 Task: Sort your emails by 'Received Representing Name' in Outlook.
Action: Mouse moved to (14, 47)
Screenshot: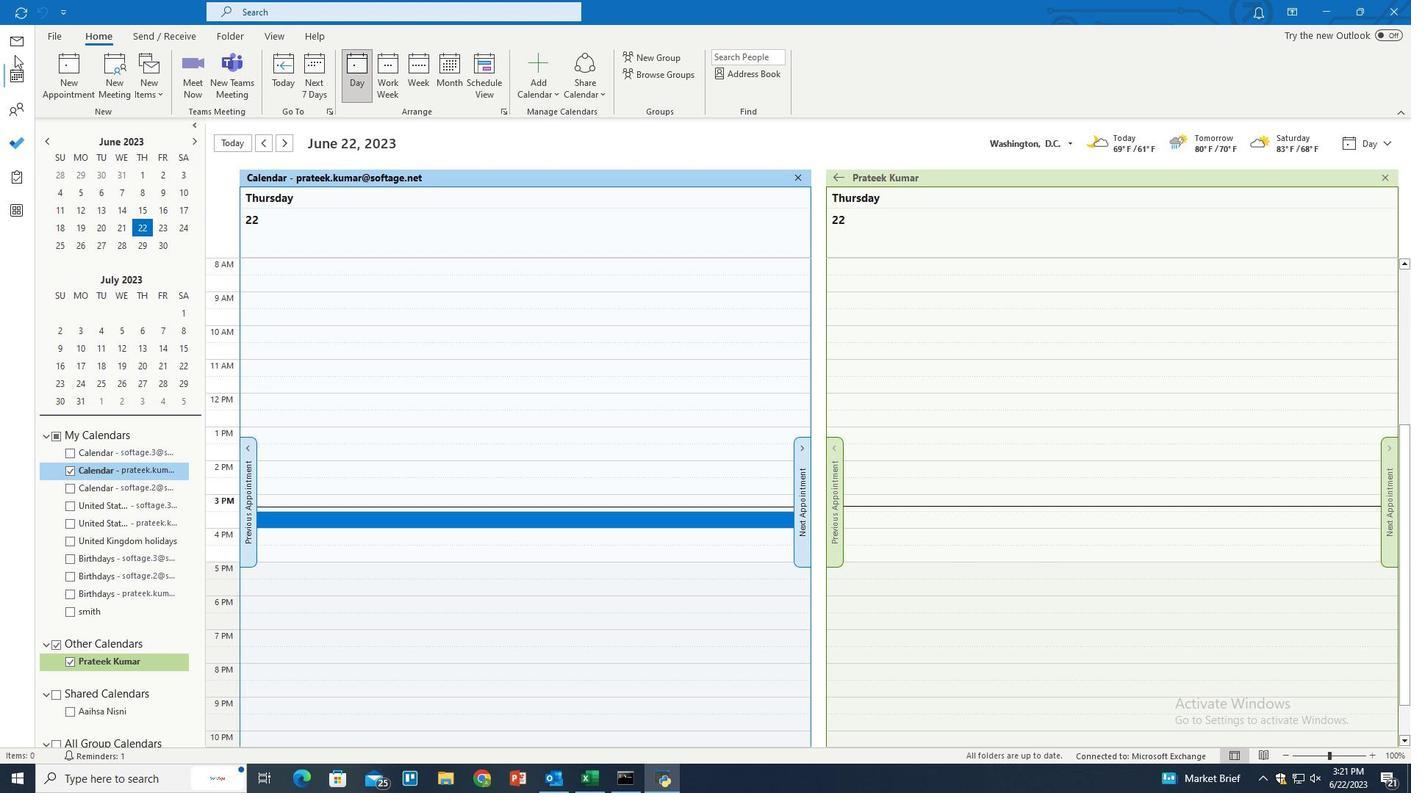 
Action: Mouse pressed left at (14, 47)
Screenshot: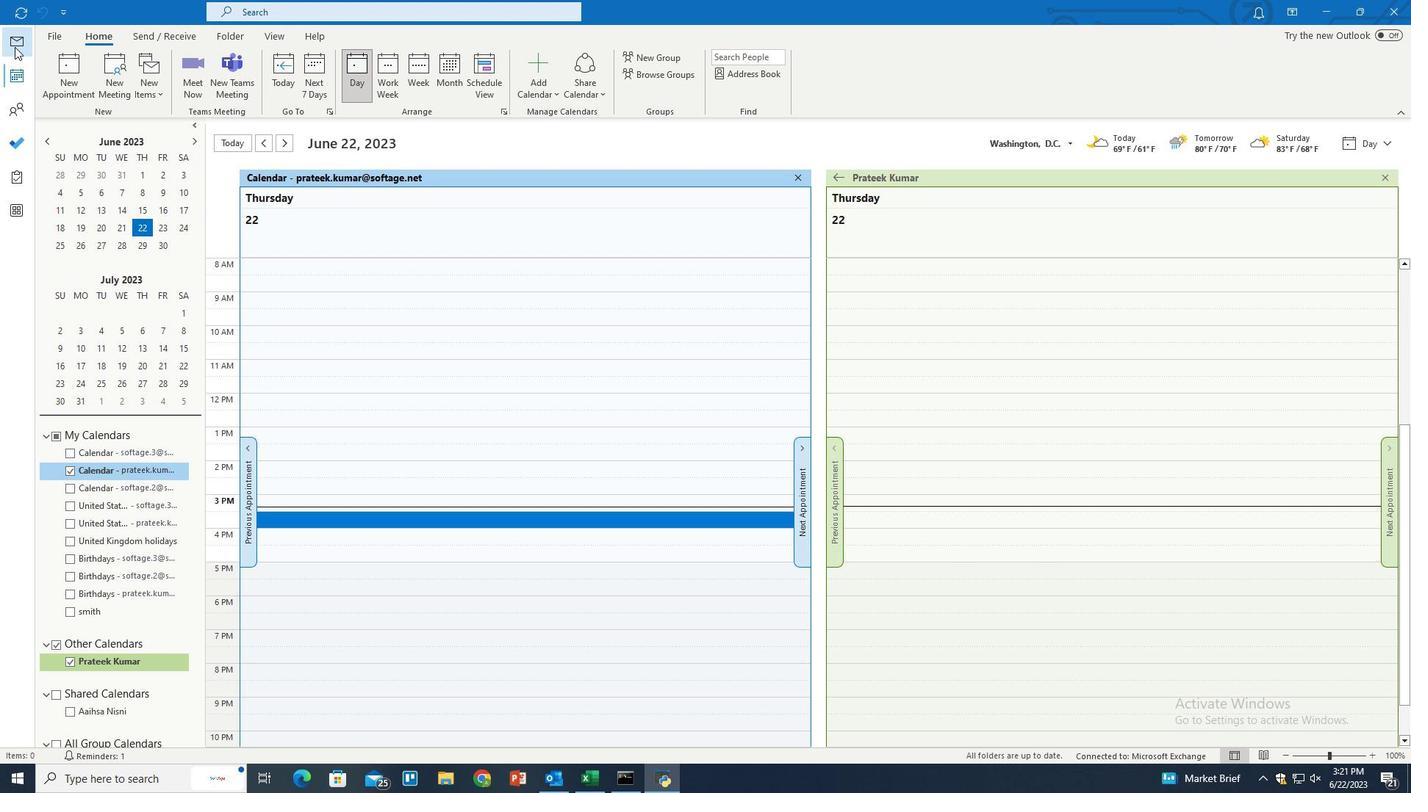 
Action: Mouse moved to (267, 31)
Screenshot: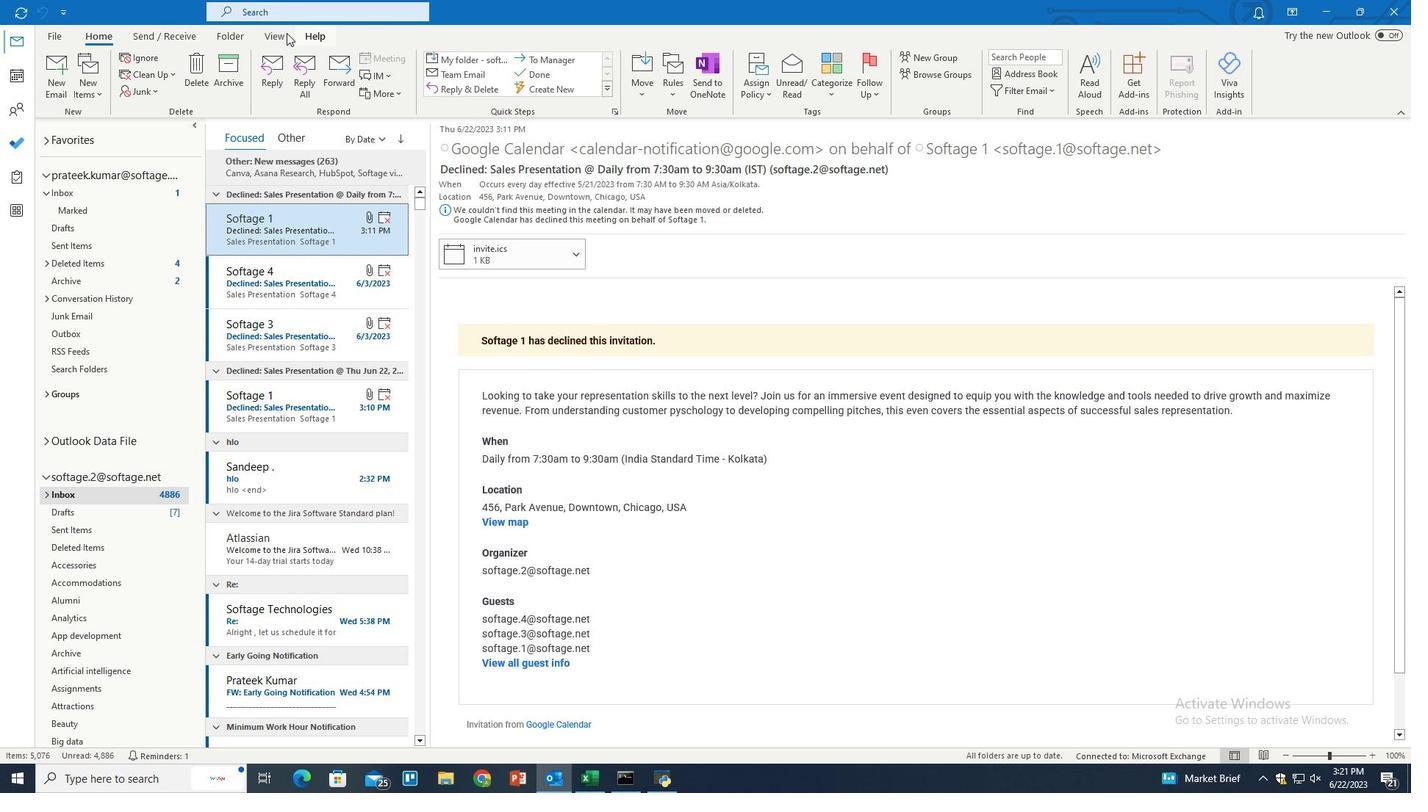 
Action: Mouse pressed left at (267, 31)
Screenshot: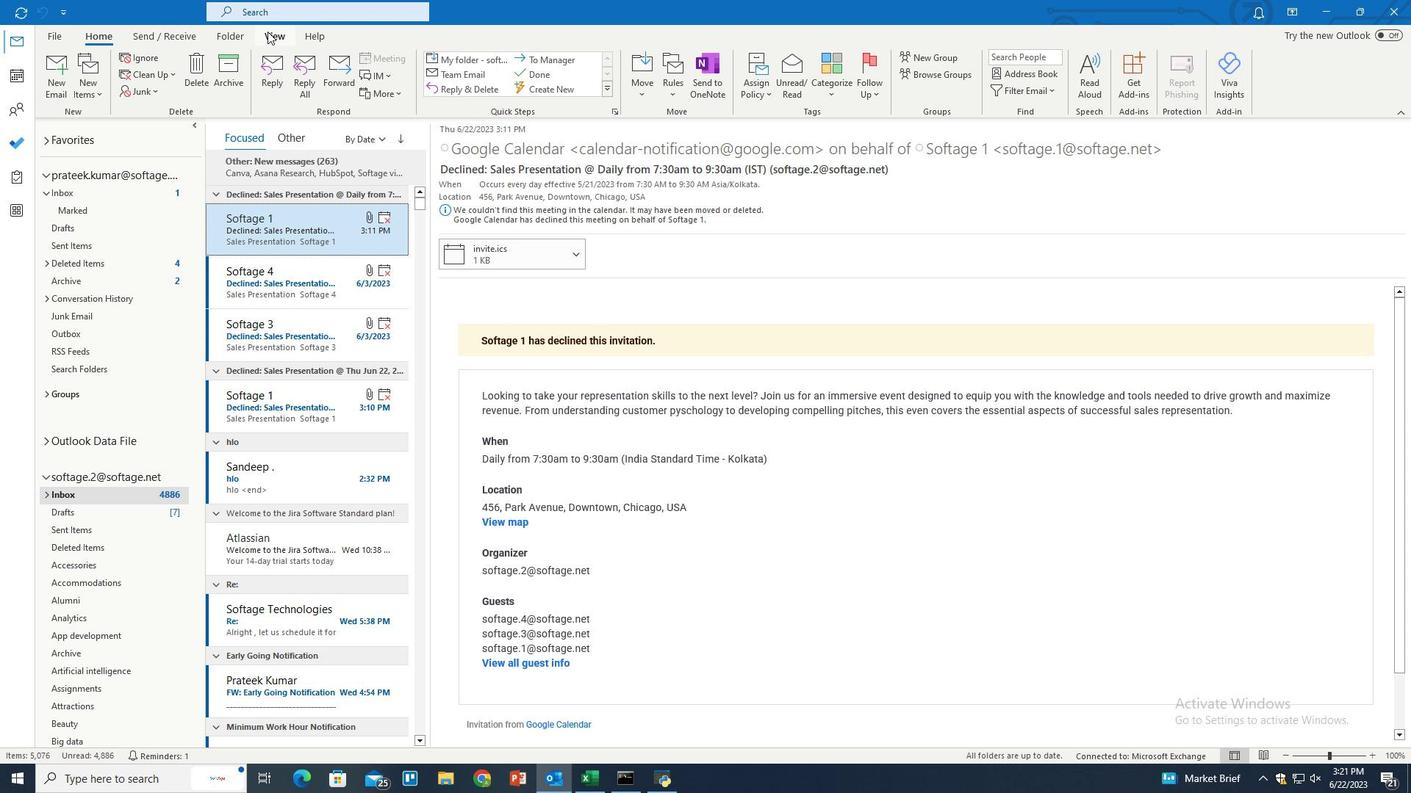 
Action: Mouse moved to (801, 91)
Screenshot: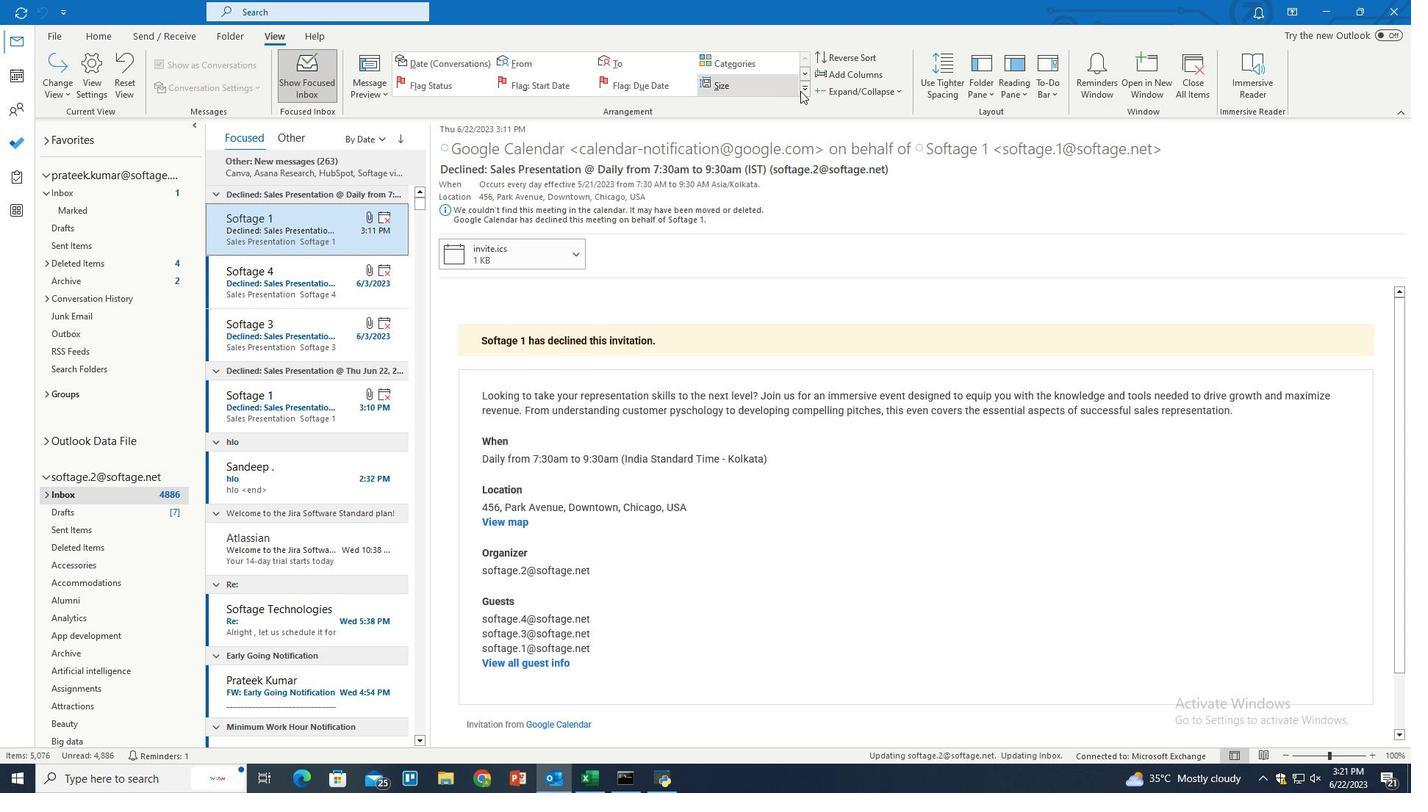 
Action: Mouse pressed left at (801, 91)
Screenshot: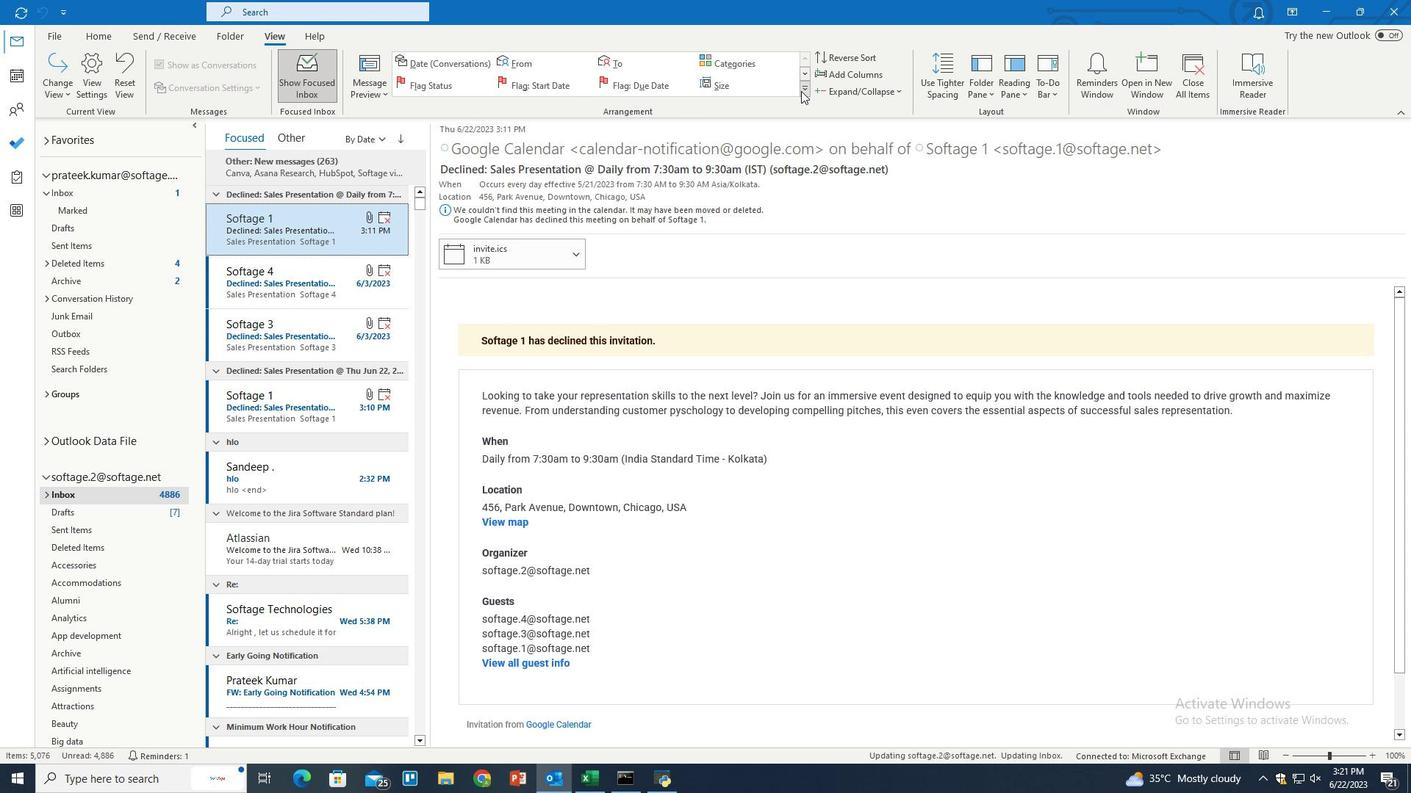 
Action: Mouse moved to (462, 175)
Screenshot: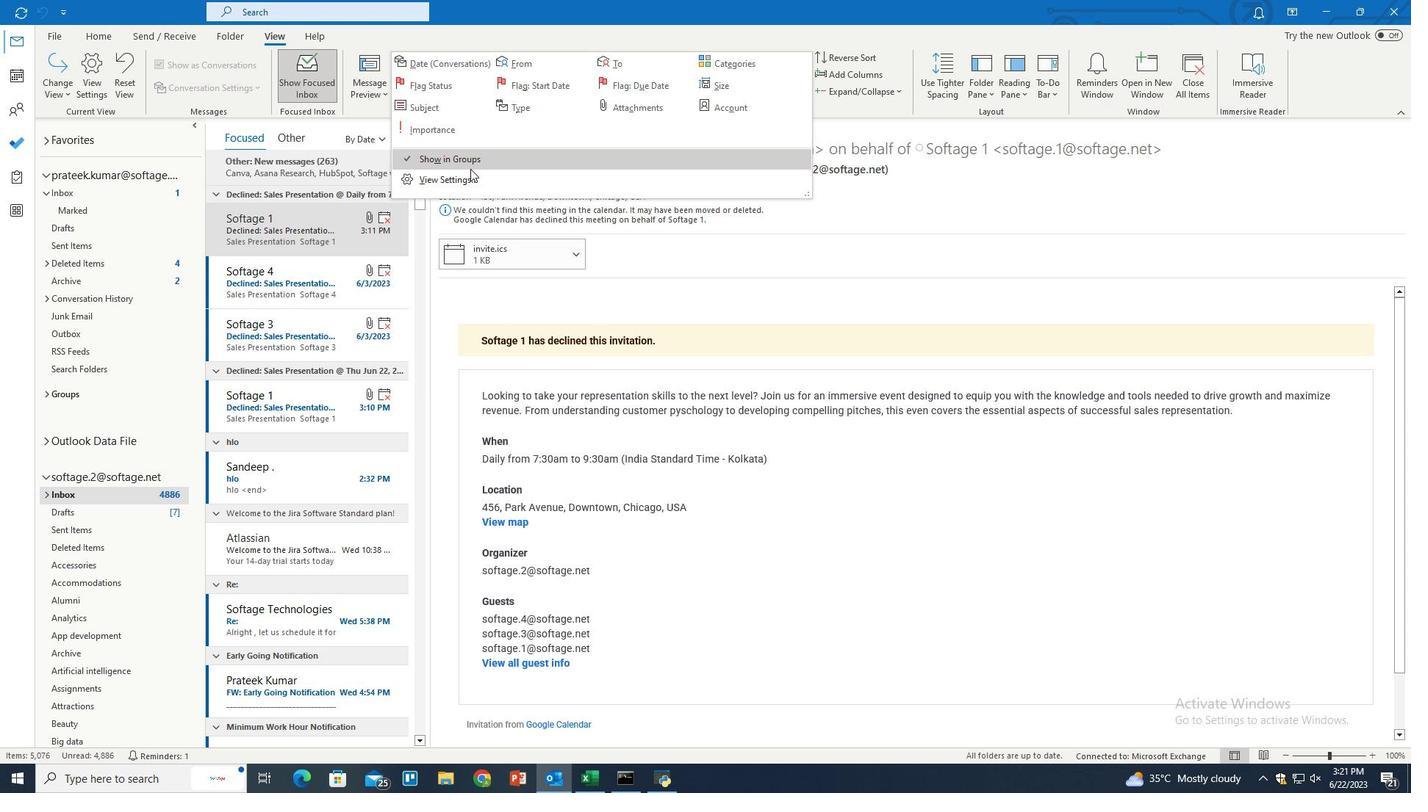 
Action: Mouse pressed left at (462, 175)
Screenshot: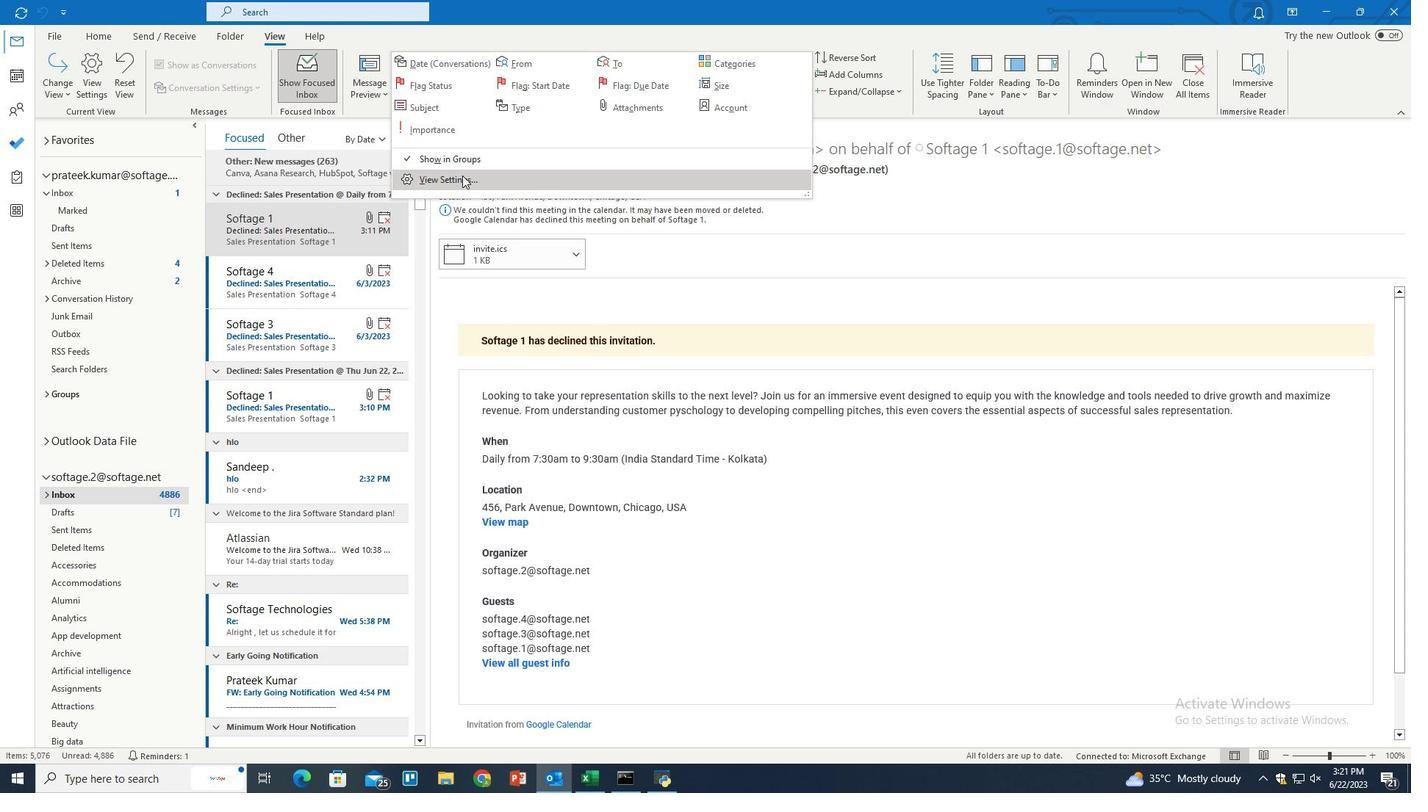 
Action: Mouse moved to (590, 357)
Screenshot: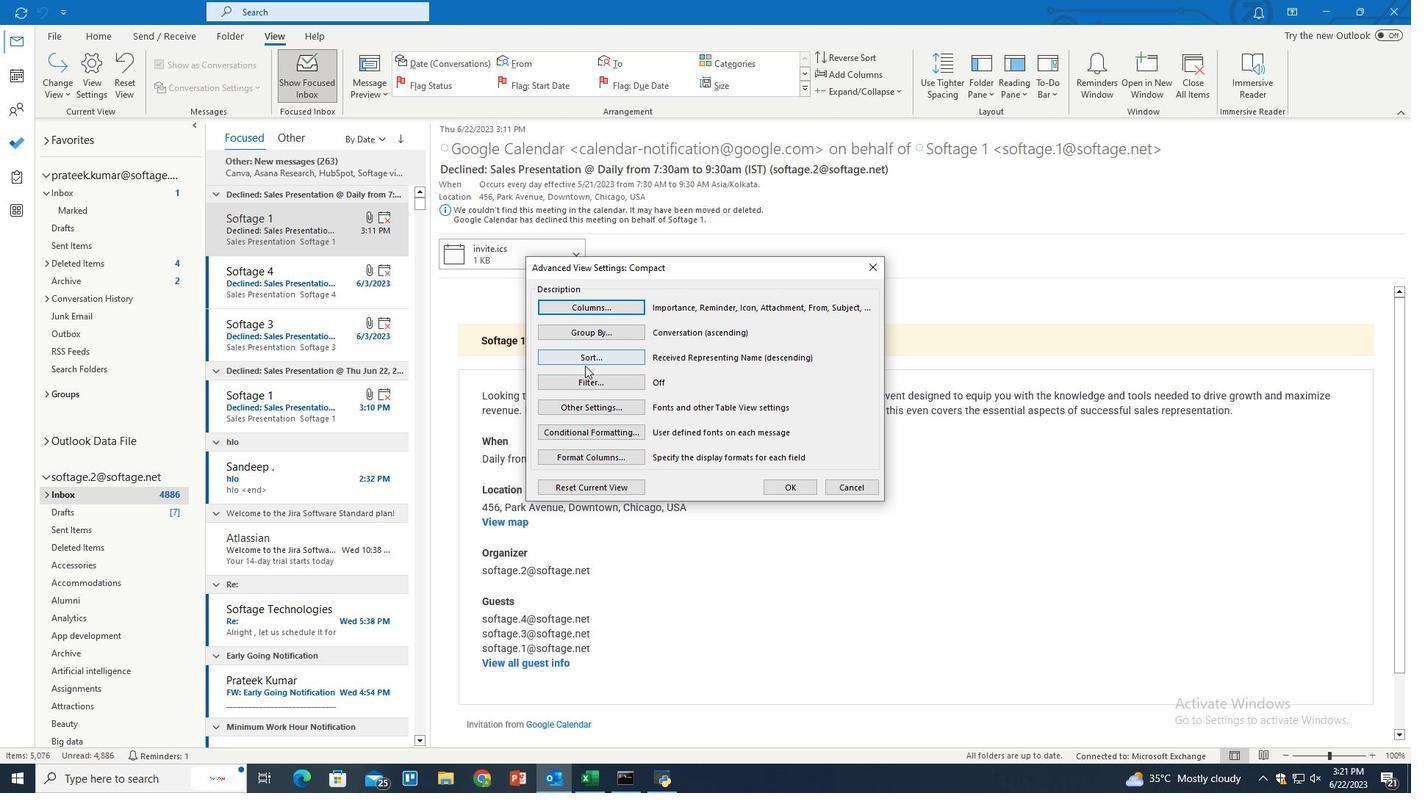 
Action: Mouse pressed left at (590, 357)
Screenshot: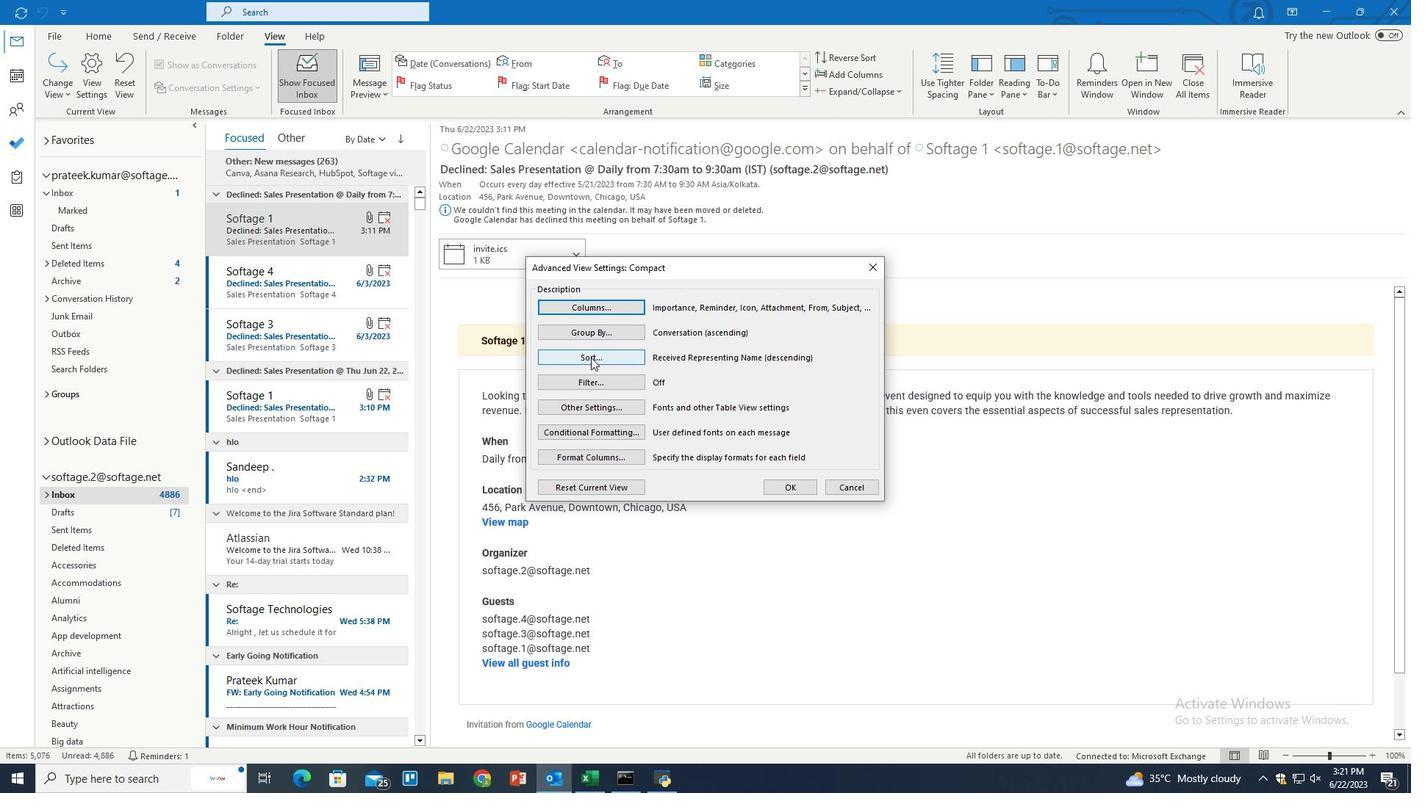 
Action: Mouse moved to (701, 295)
Screenshot: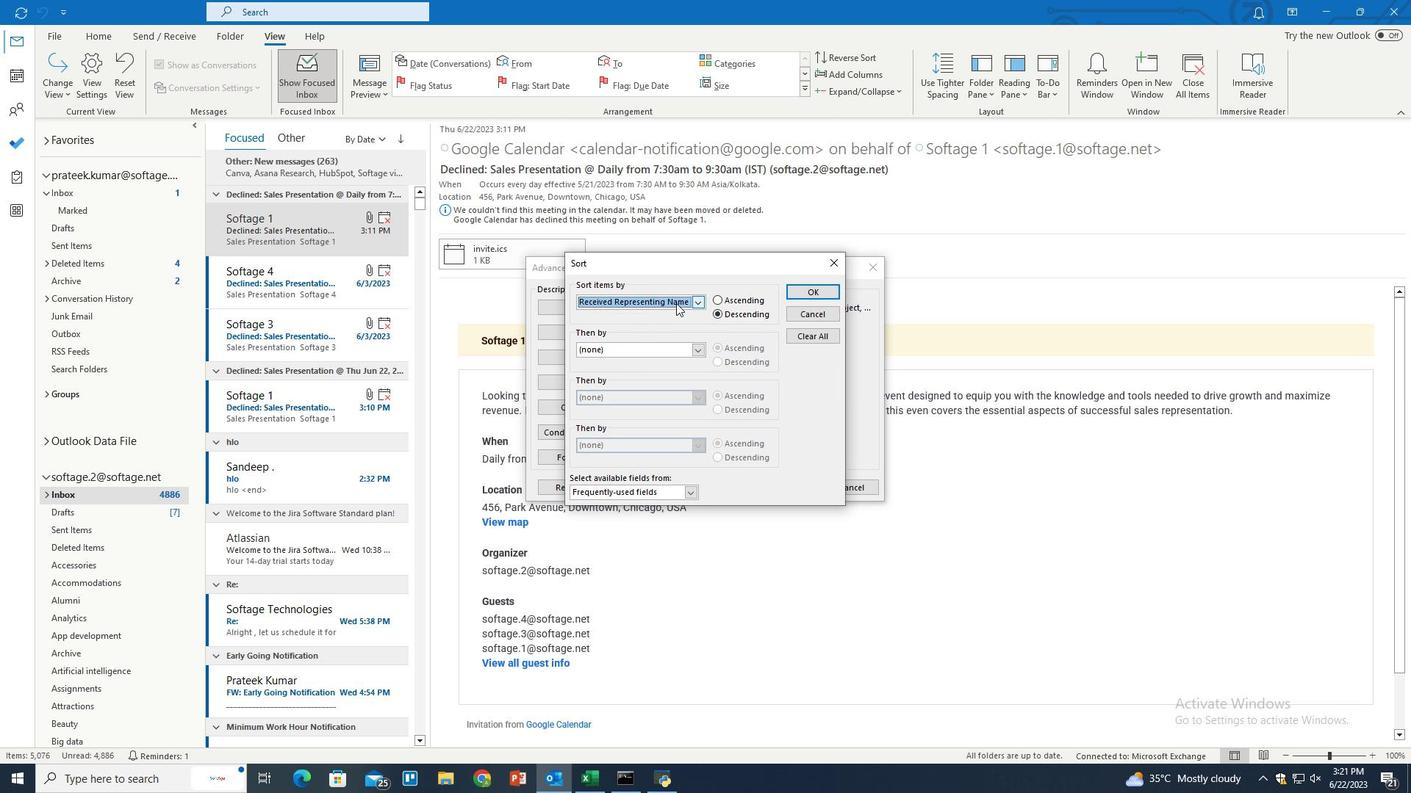 
Action: Mouse pressed left at (701, 295)
Screenshot: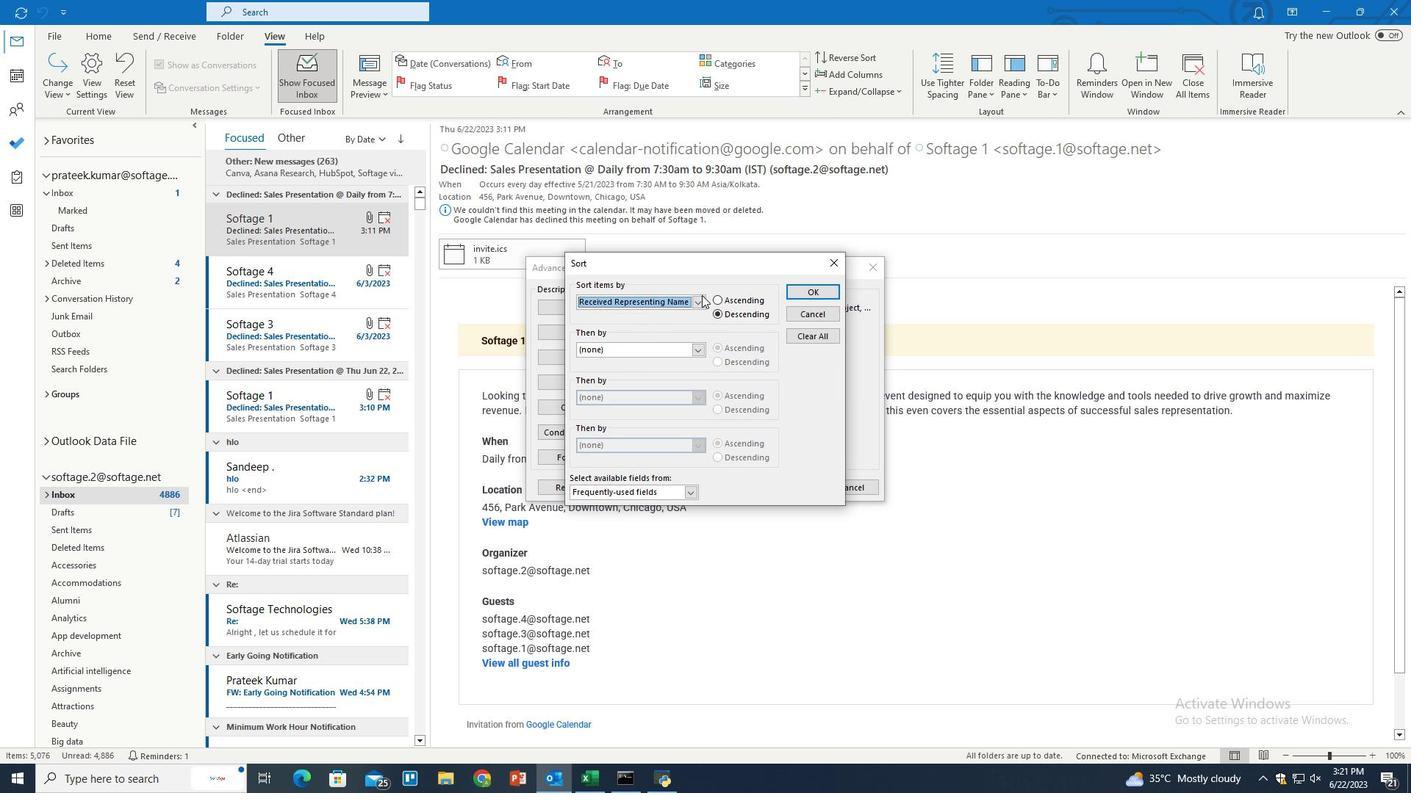 
Action: Mouse moved to (699, 297)
Screenshot: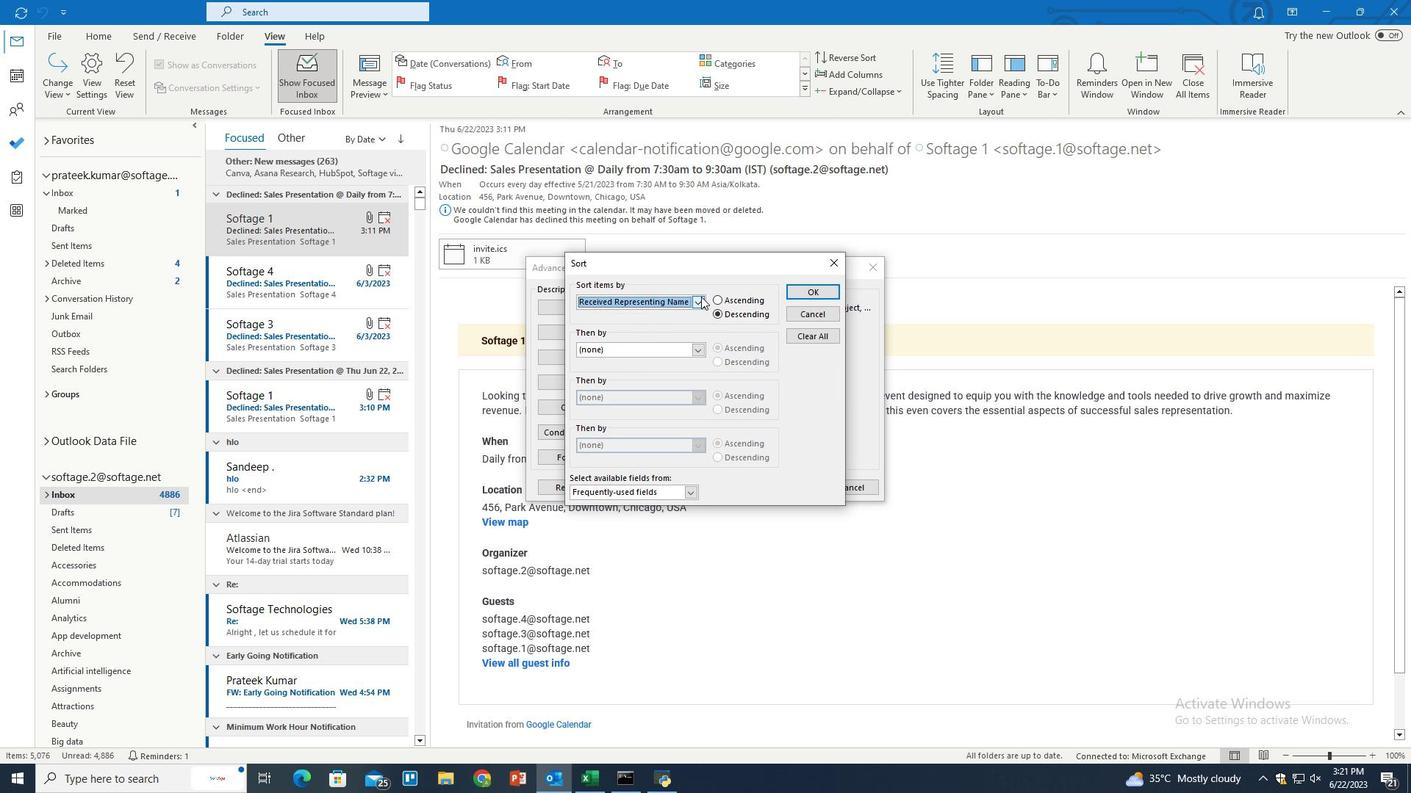 
Action: Mouse pressed left at (699, 297)
Screenshot: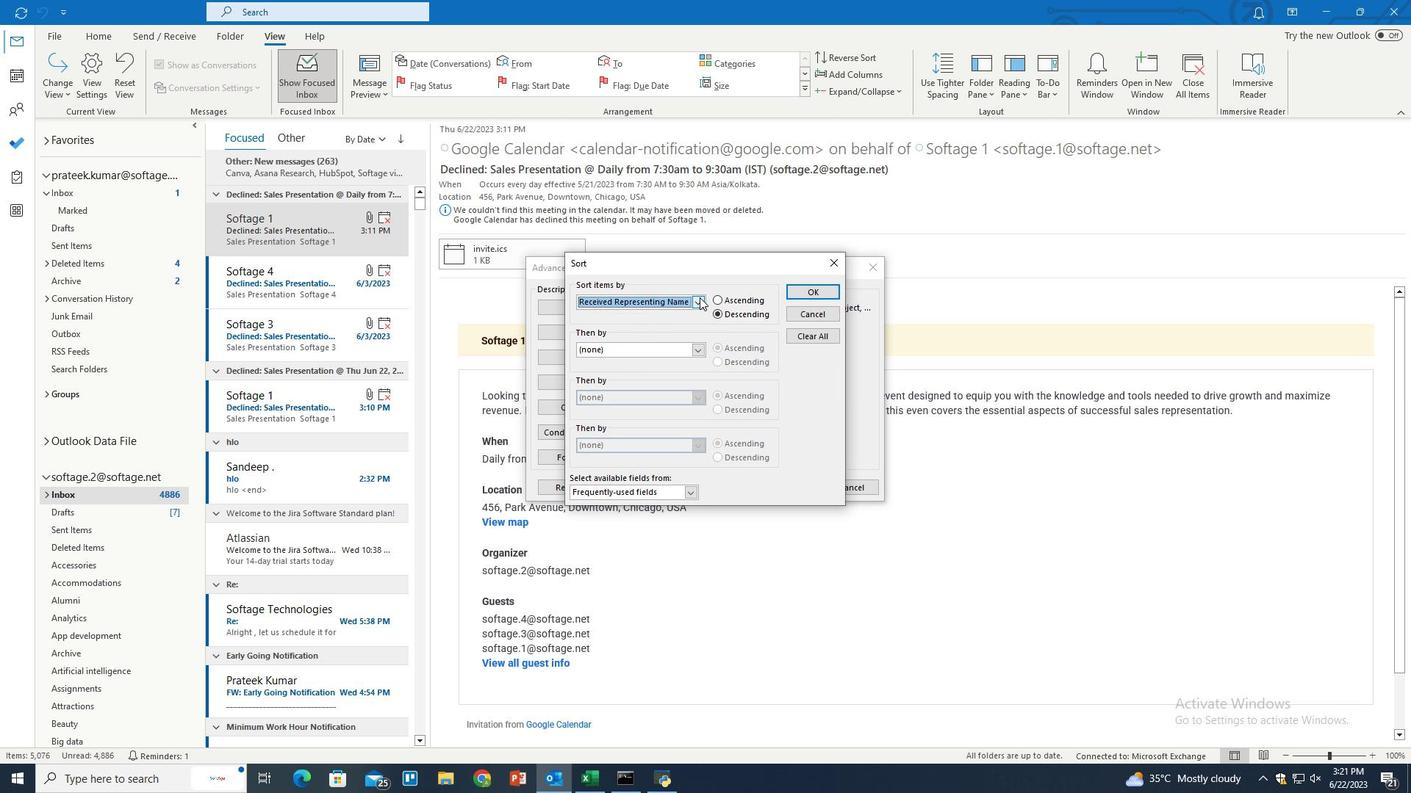 
Action: Mouse moved to (663, 338)
Screenshot: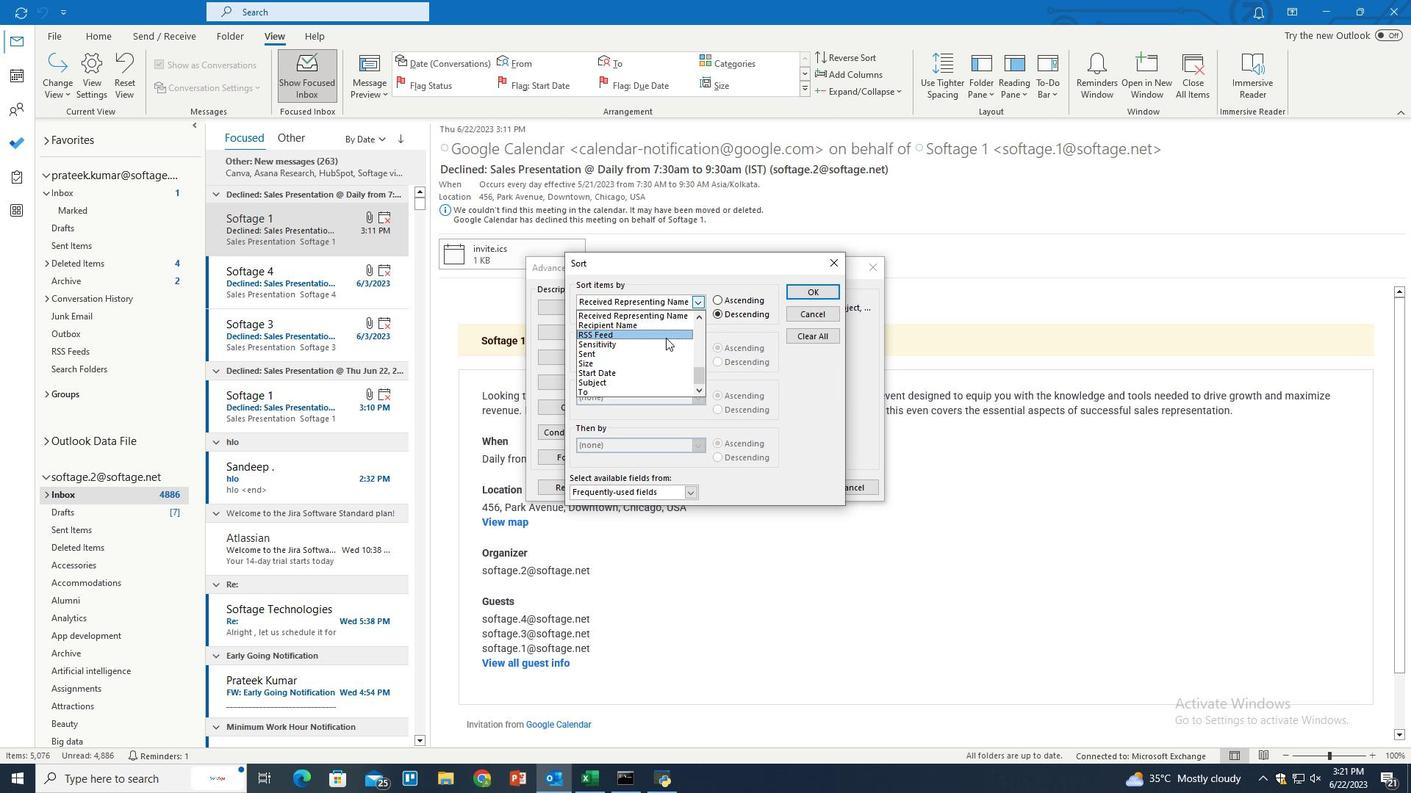 
Action: Mouse scrolled (663, 338) with delta (0, 0)
Screenshot: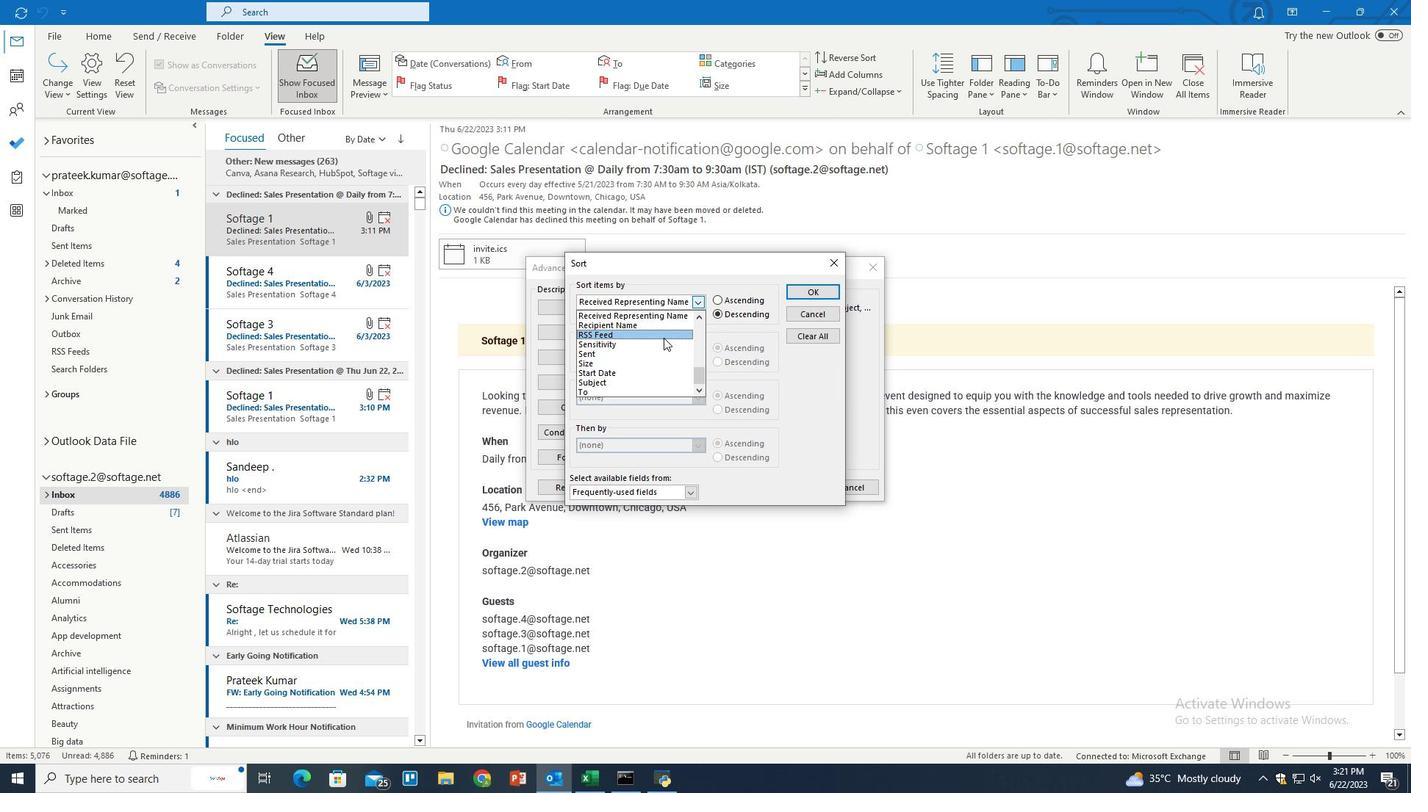
Action: Mouse moved to (629, 333)
Screenshot: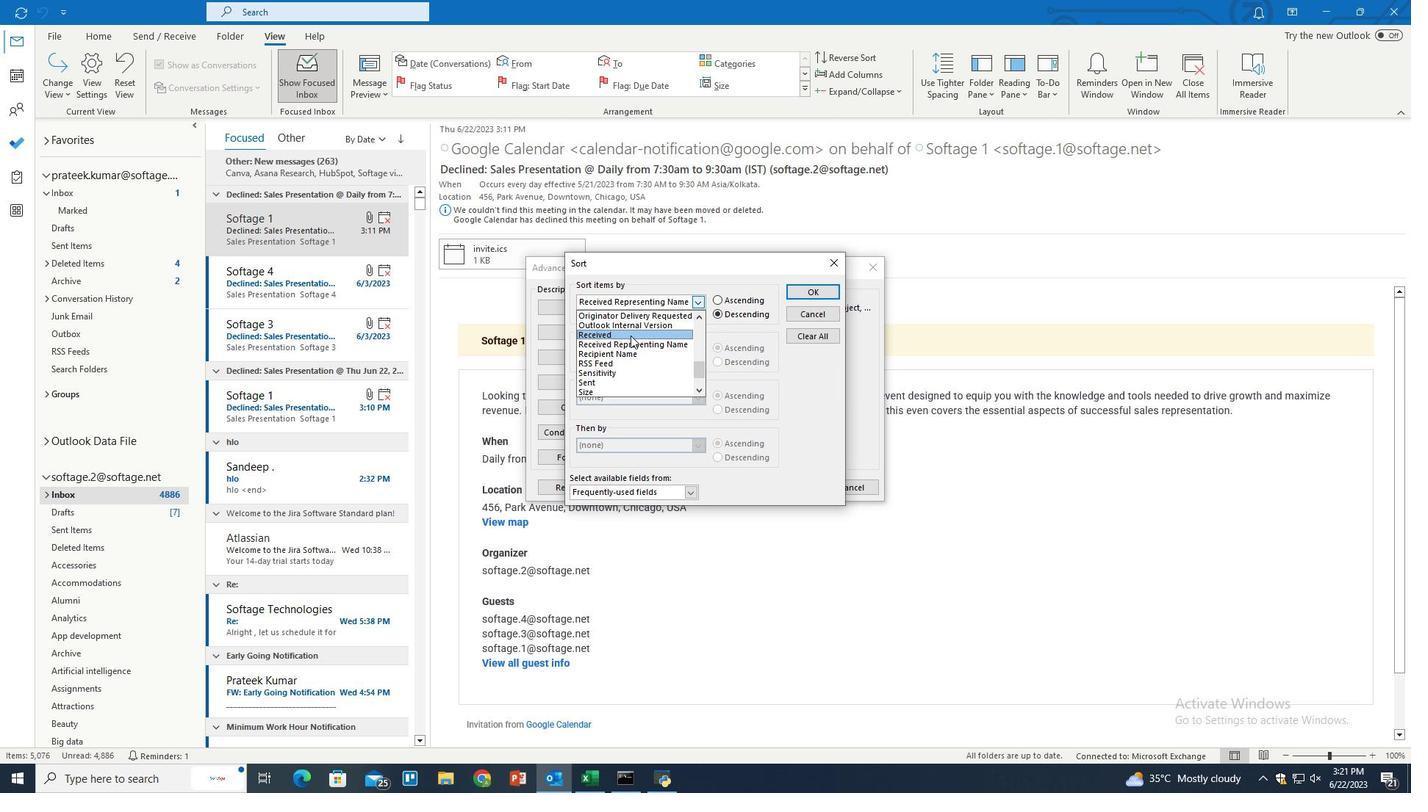 
Action: Mouse pressed left at (629, 333)
Screenshot: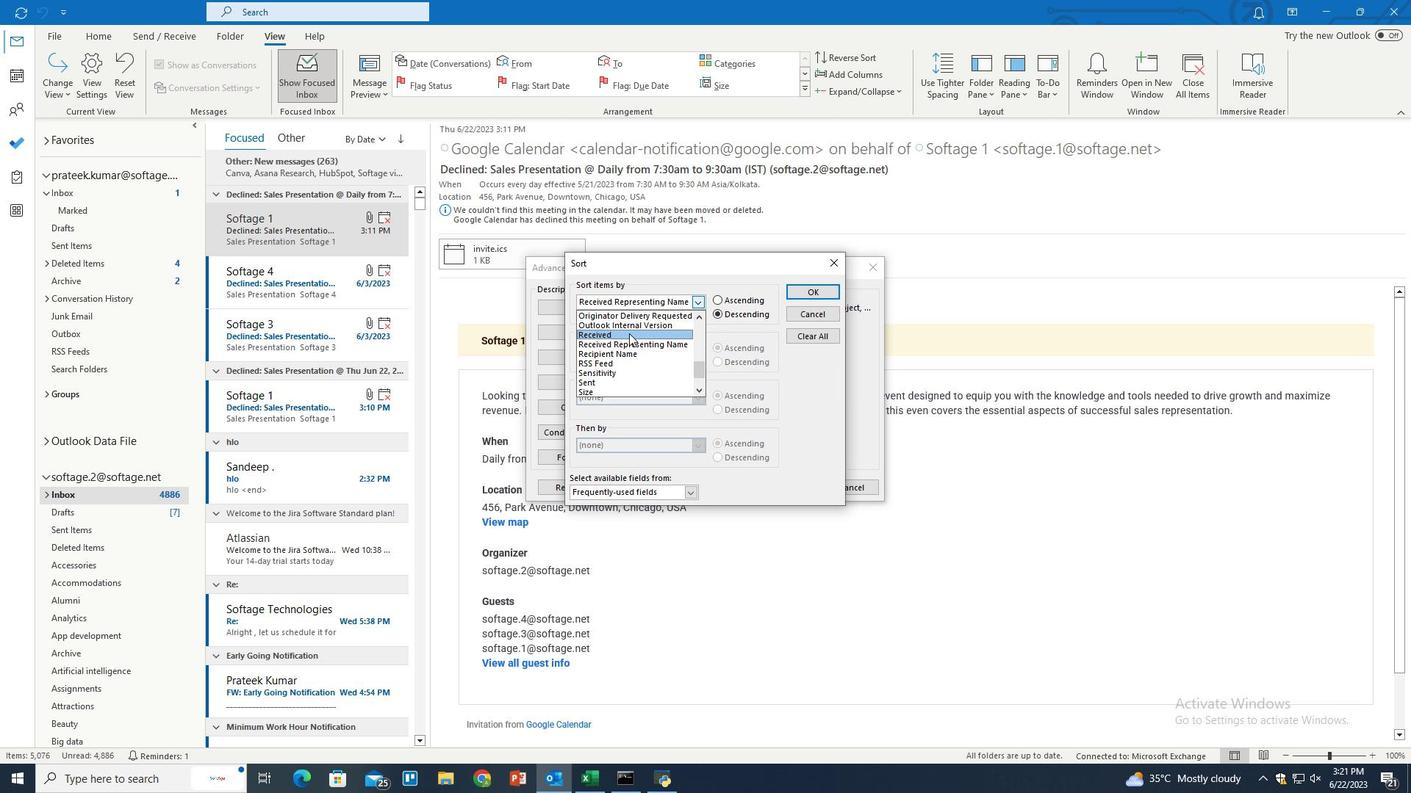 
Action: Mouse moved to (803, 292)
Screenshot: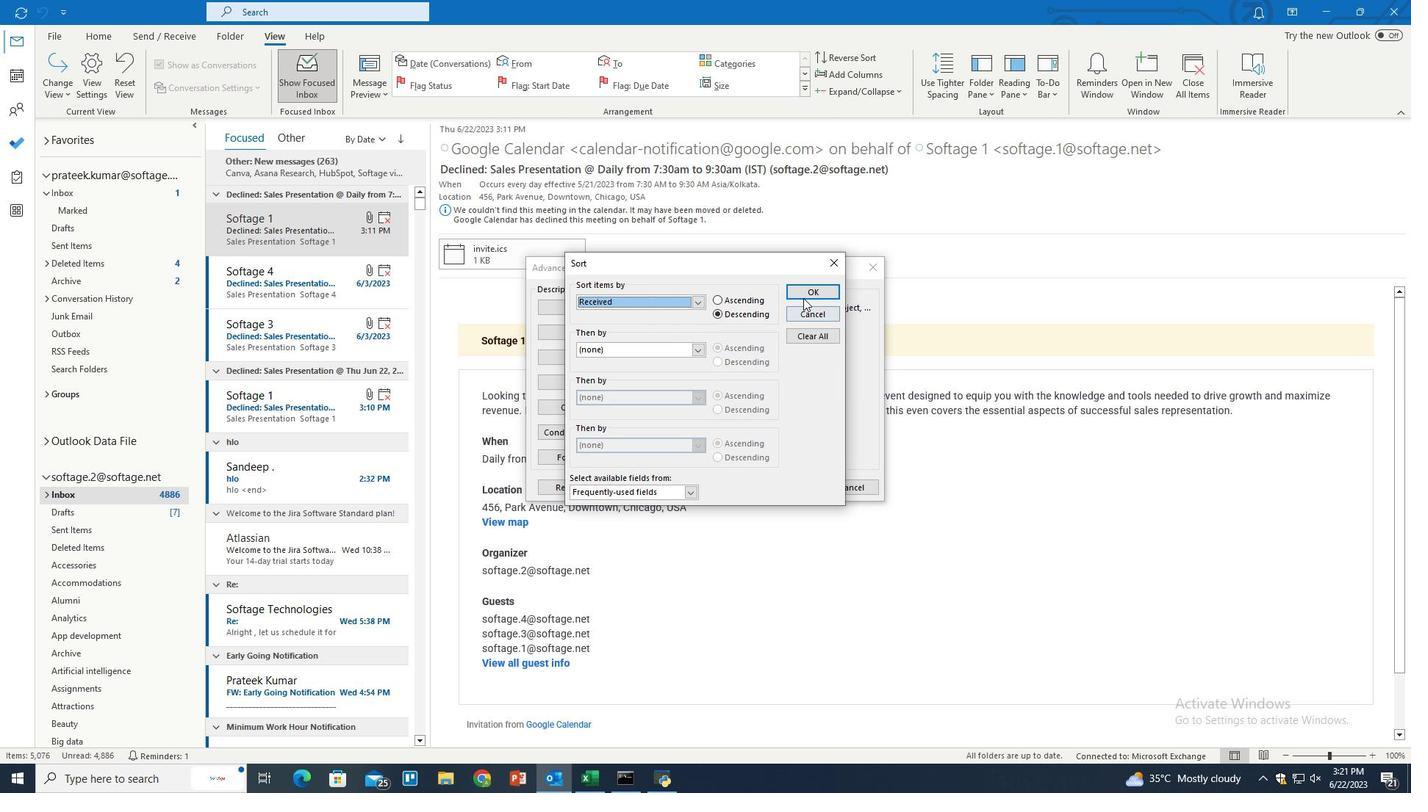 
Action: Mouse pressed left at (803, 292)
Screenshot: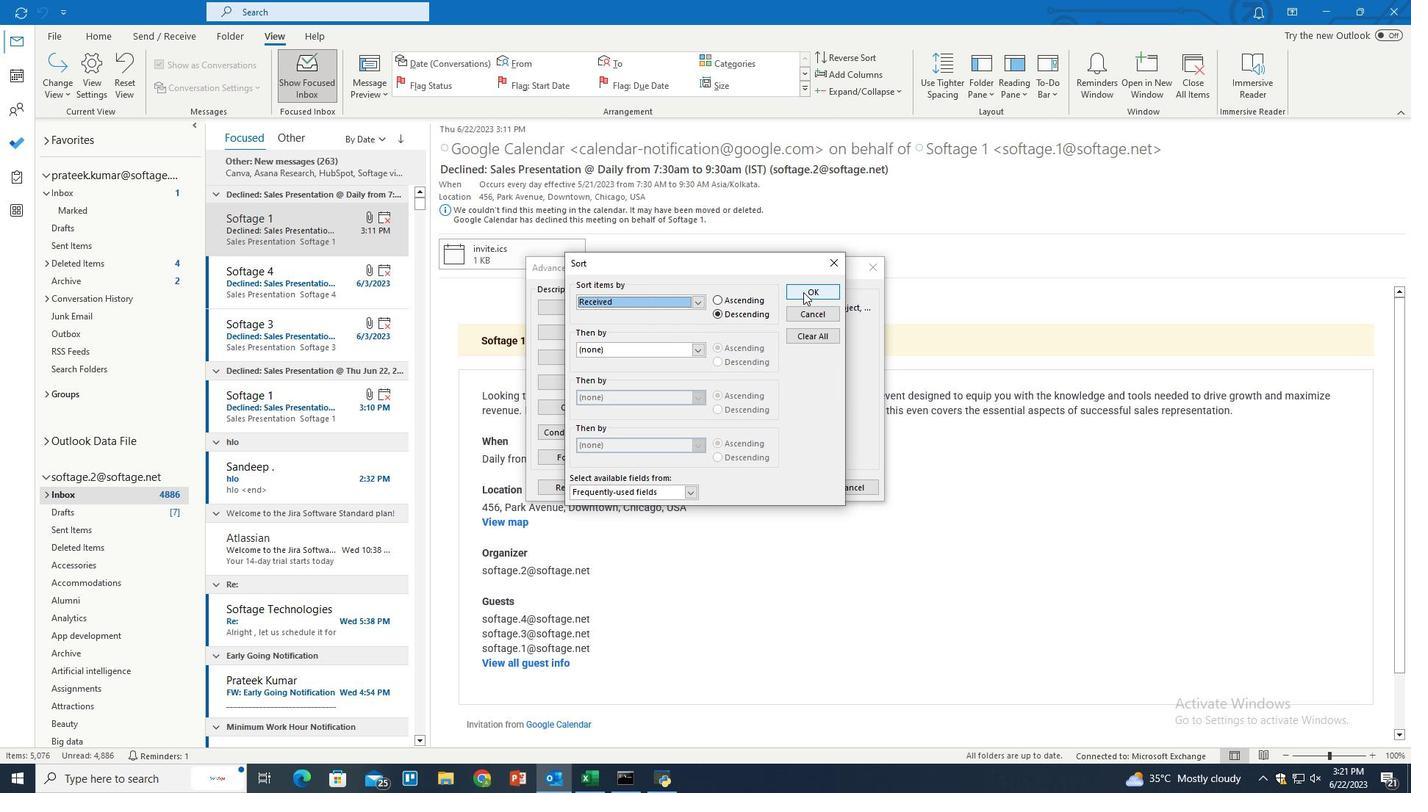 
Action: Mouse moved to (791, 487)
Screenshot: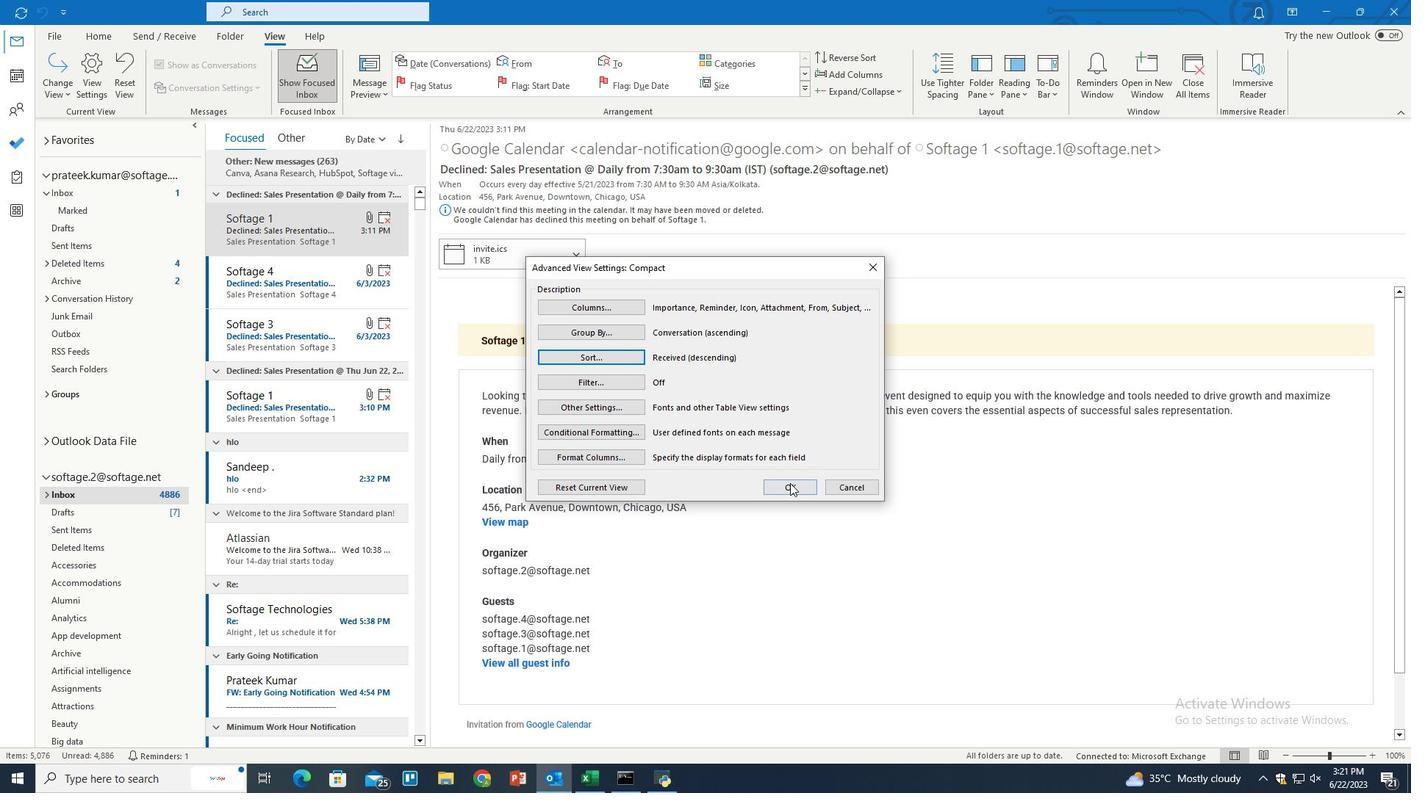 
Action: Mouse pressed left at (791, 487)
Screenshot: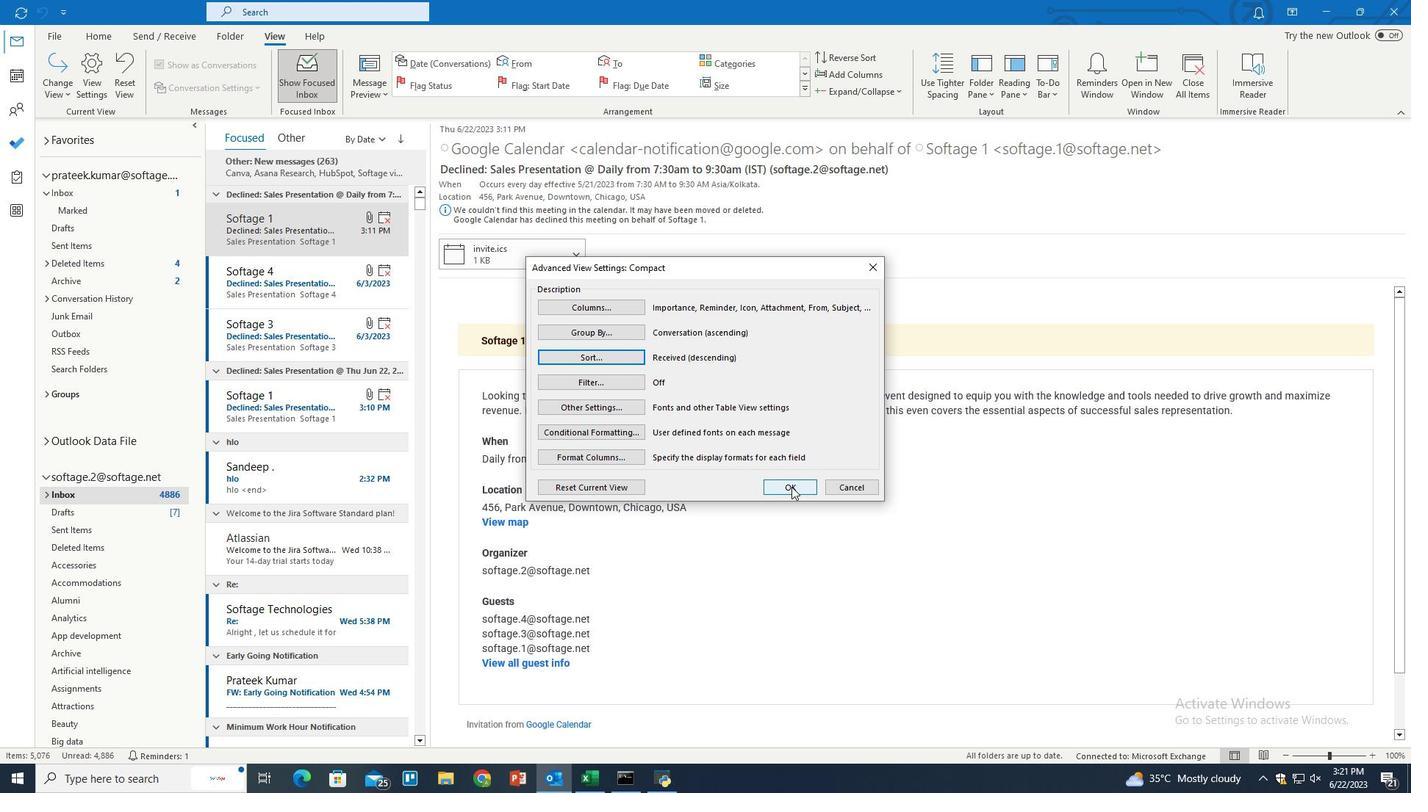 
Action: Mouse moved to (643, 401)
Screenshot: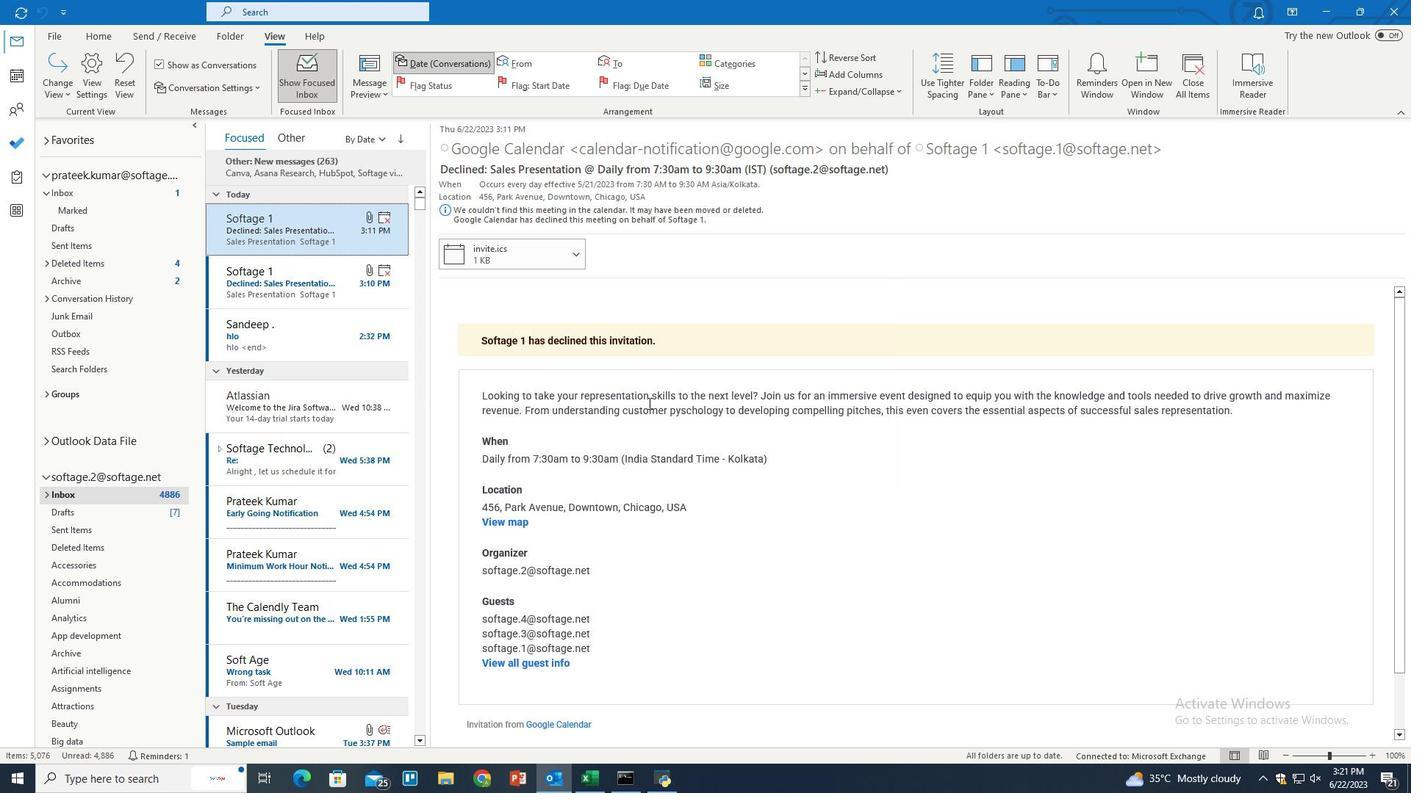 
